 Task: Implement duplicate rules in client object.
Action: Mouse moved to (627, 54)
Screenshot: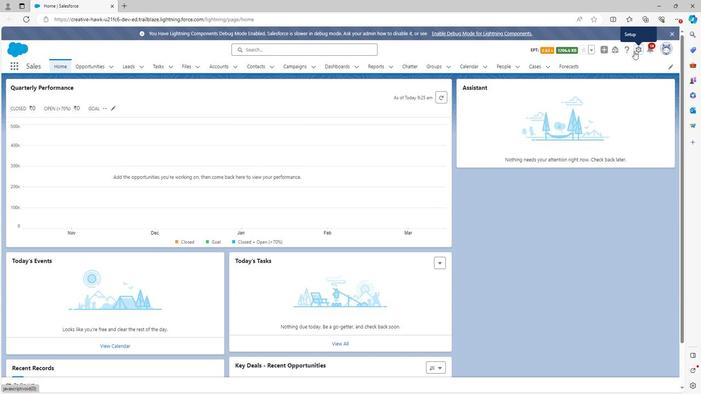 
Action: Mouse pressed left at (627, 54)
Screenshot: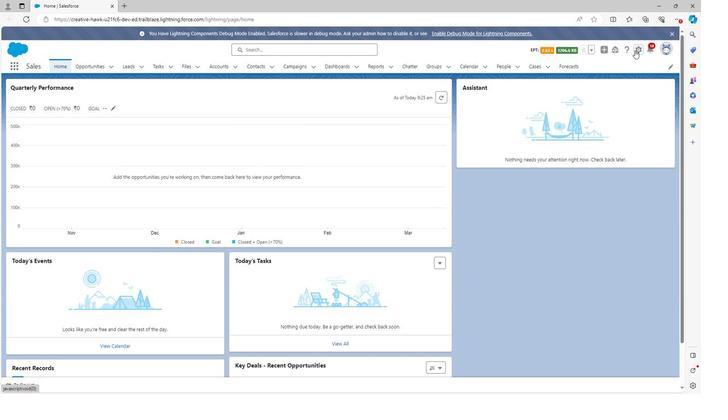 
Action: Mouse moved to (602, 74)
Screenshot: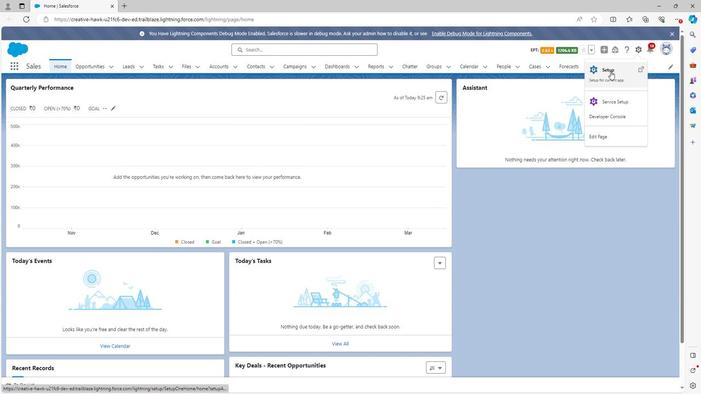 
Action: Mouse pressed left at (602, 74)
Screenshot: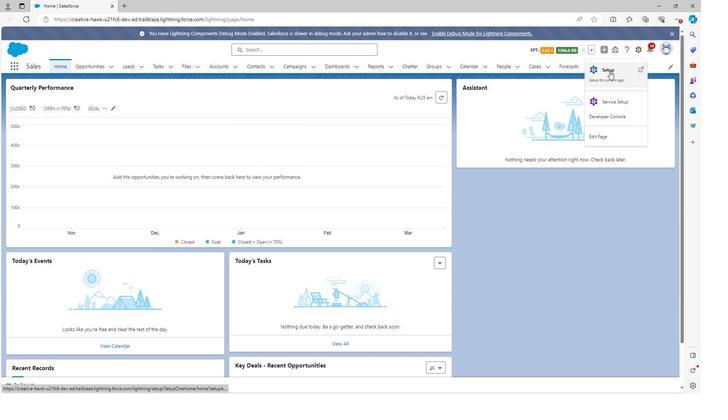 
Action: Mouse moved to (38, 88)
Screenshot: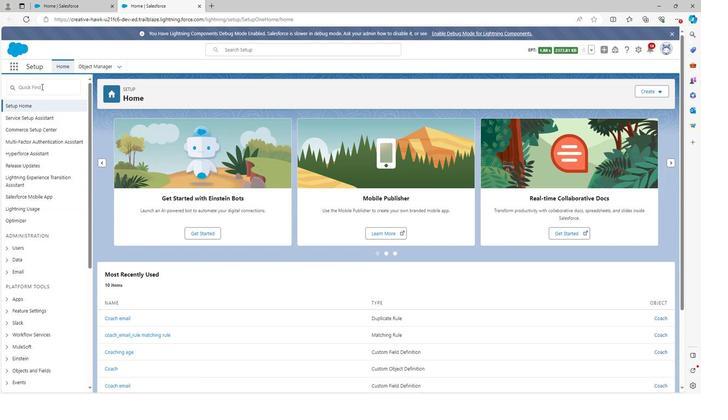 
Action: Mouse pressed left at (38, 88)
Screenshot: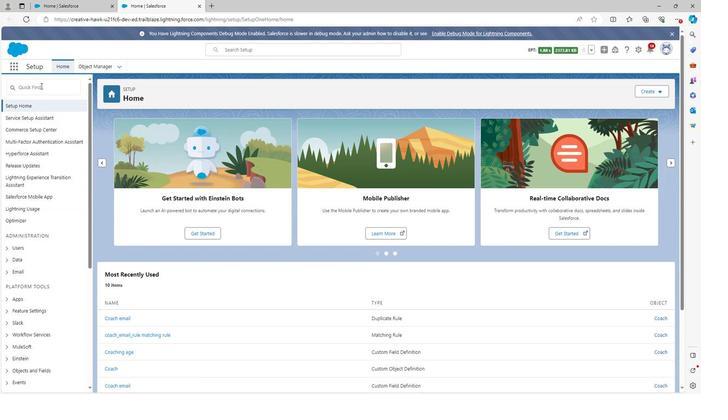 
Action: Mouse moved to (37, 88)
Screenshot: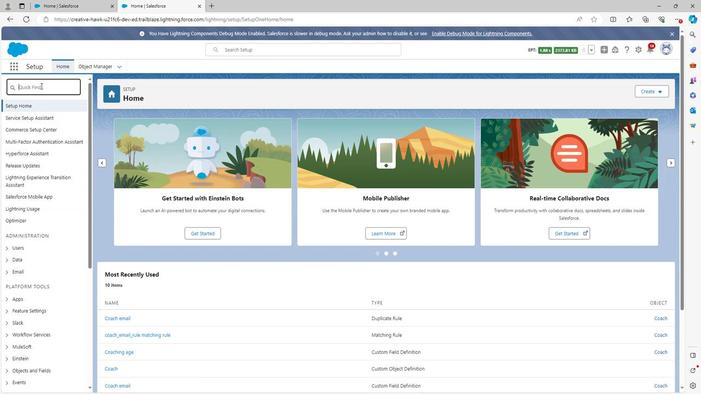 
Action: Key pressed dupl
Screenshot: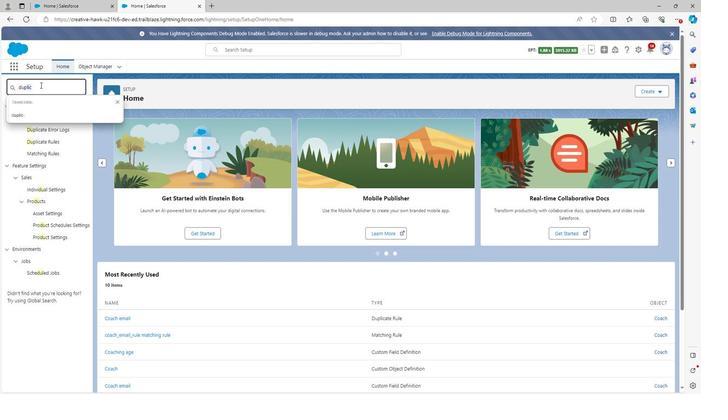 
Action: Mouse moved to (35, 140)
Screenshot: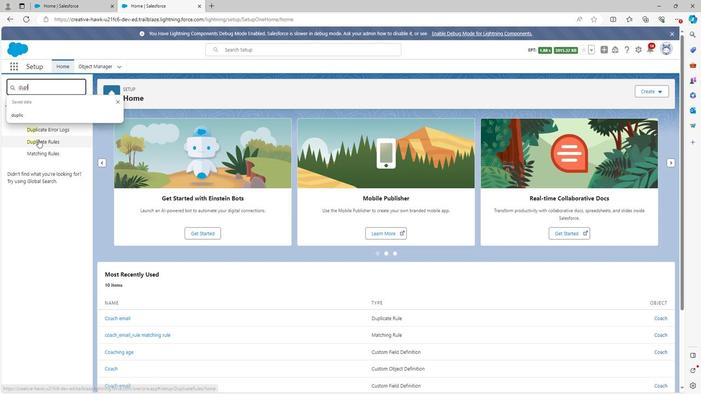 
Action: Mouse pressed left at (35, 140)
Screenshot: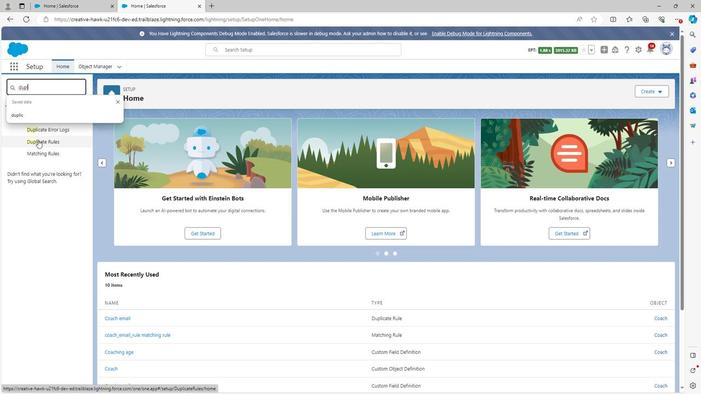 
Action: Mouse moved to (374, 184)
Screenshot: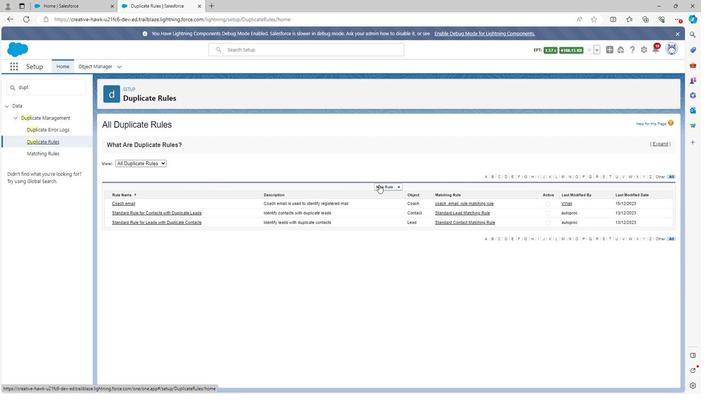 
Action: Mouse pressed left at (374, 184)
Screenshot: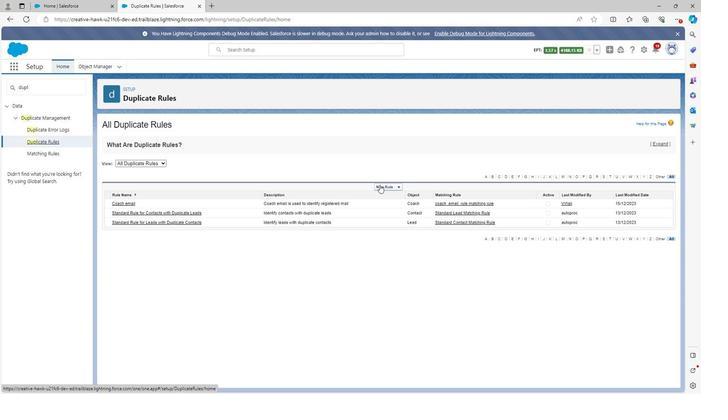 
Action: Mouse moved to (377, 197)
Screenshot: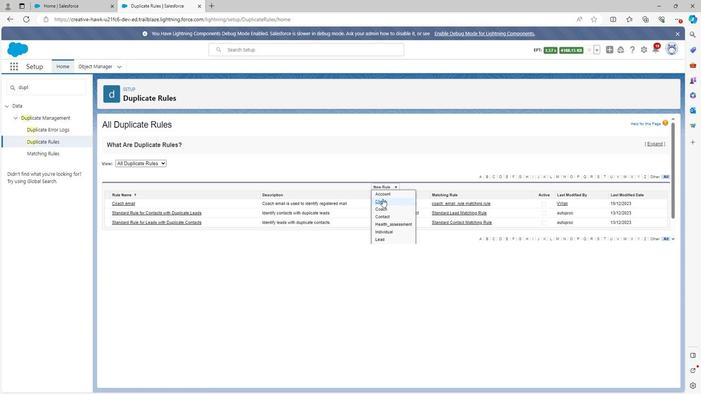 
Action: Mouse pressed left at (377, 197)
Screenshot: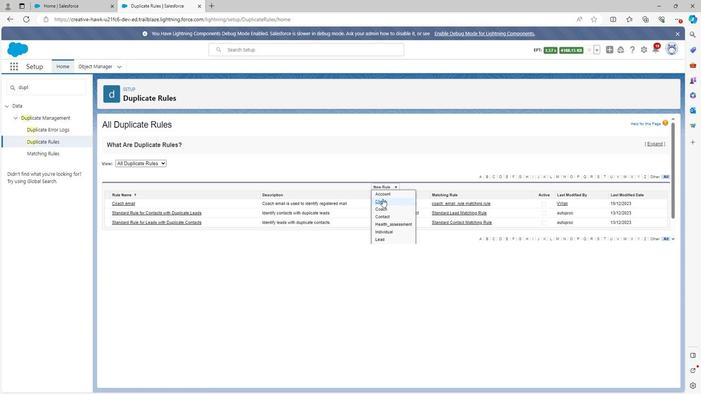 
Action: Mouse moved to (221, 167)
Screenshot: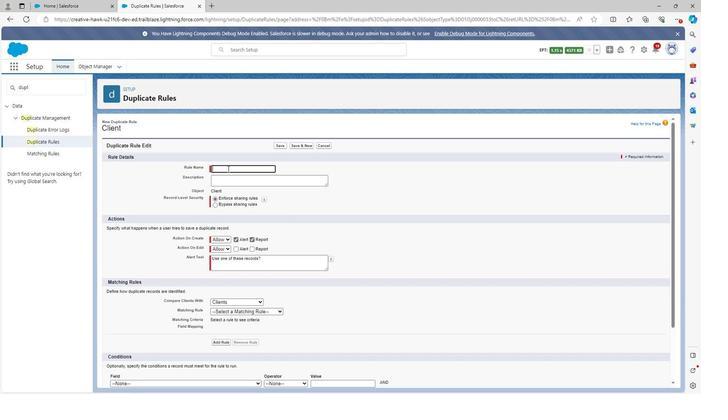 
Action: Key pressed <Key.shift>Client<Key.space>address
Screenshot: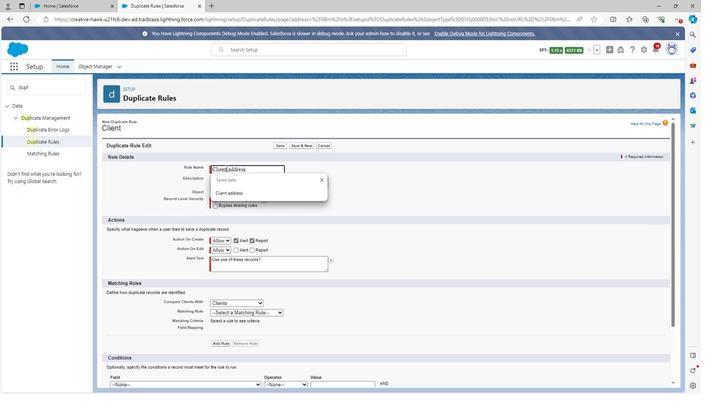 
Action: Mouse moved to (283, 196)
Screenshot: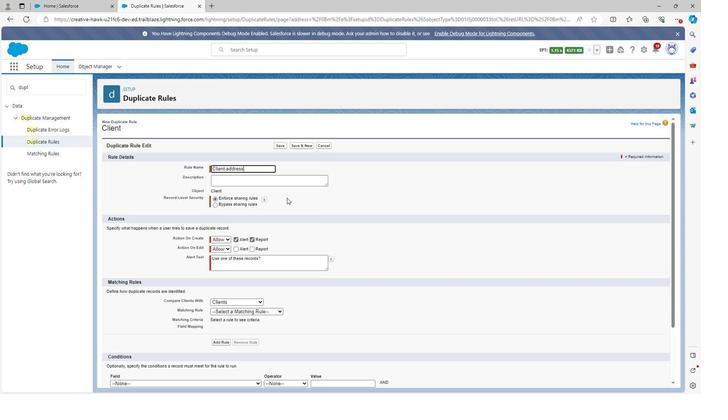 
Action: Mouse pressed left at (283, 196)
Screenshot: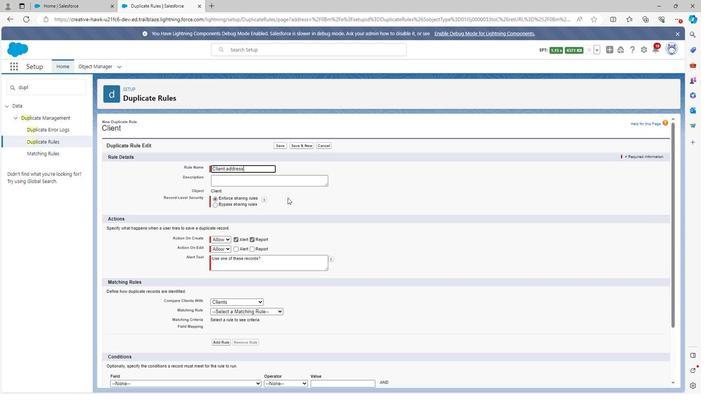 
Action: Mouse moved to (250, 178)
Screenshot: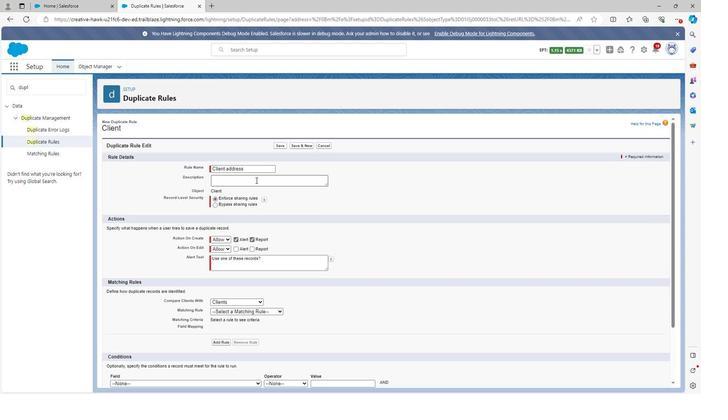
Action: Mouse pressed left at (250, 178)
Screenshot: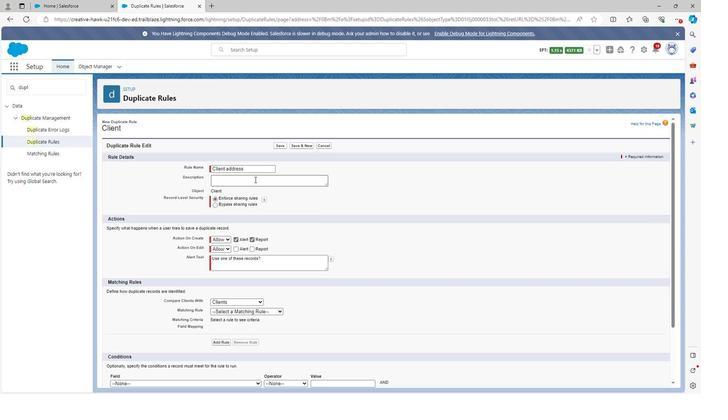 
Action: Mouse moved to (250, 179)
Screenshot: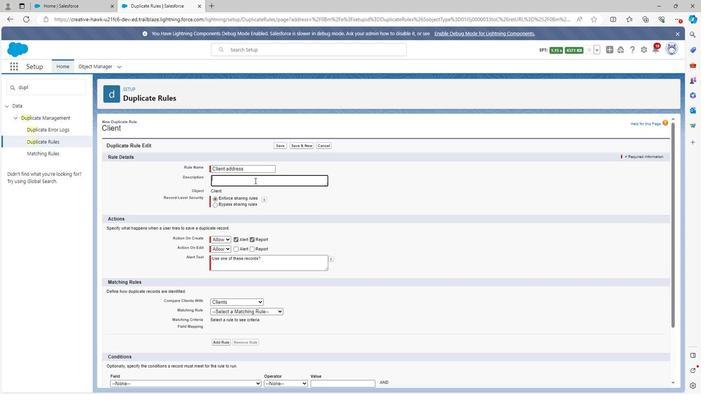 
Action: Key pressed <Key.shift>This<Key.space>rule<Key.space>is<Key.space>used<Key.space>to<Key.space>identify<Key.space>the<Key.space>registered<Key.space>address
Screenshot: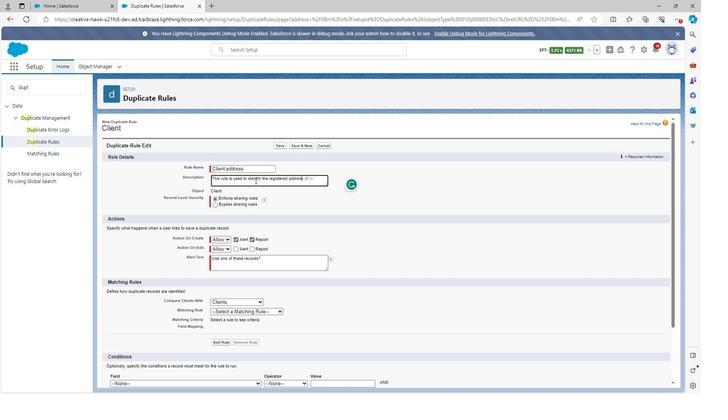 
Action: Mouse moved to (266, 186)
Screenshot: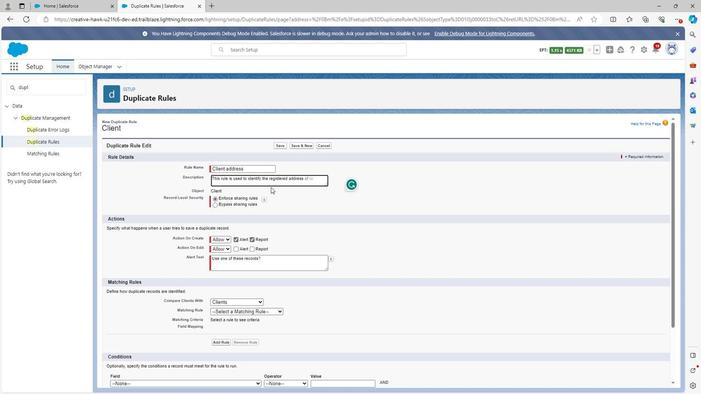 
Action: Key pressed <Key.space>
Screenshot: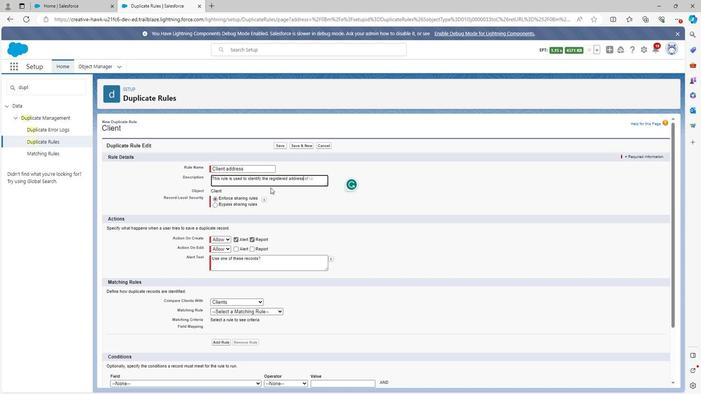 
Action: Mouse moved to (249, 177)
Screenshot: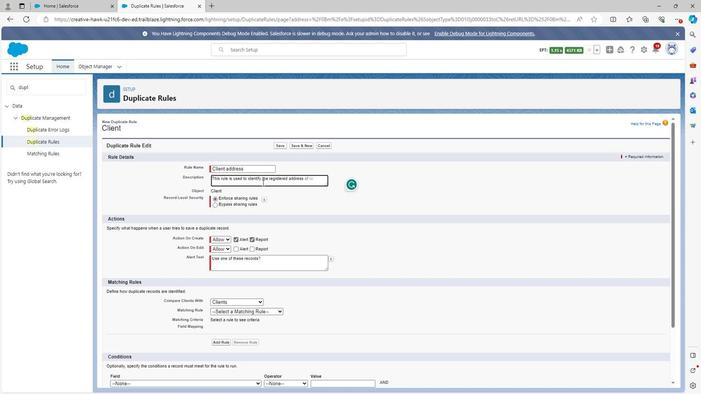 
Action: Key pressed and<Key.space>name
Screenshot: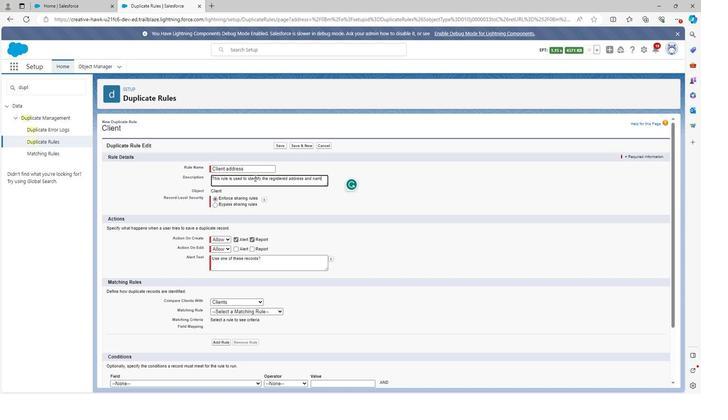 
Action: Mouse moved to (259, 254)
Screenshot: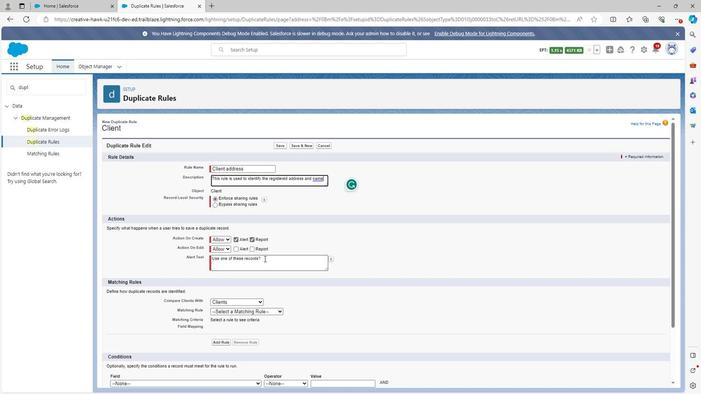 
Action: Mouse pressed left at (259, 254)
Screenshot: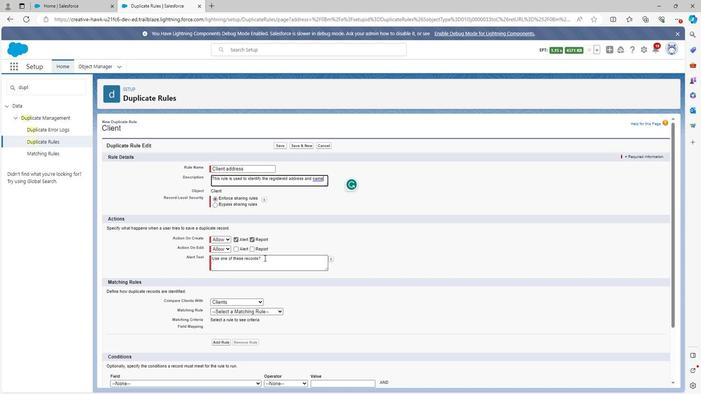 
Action: Mouse moved to (201, 255)
Screenshot: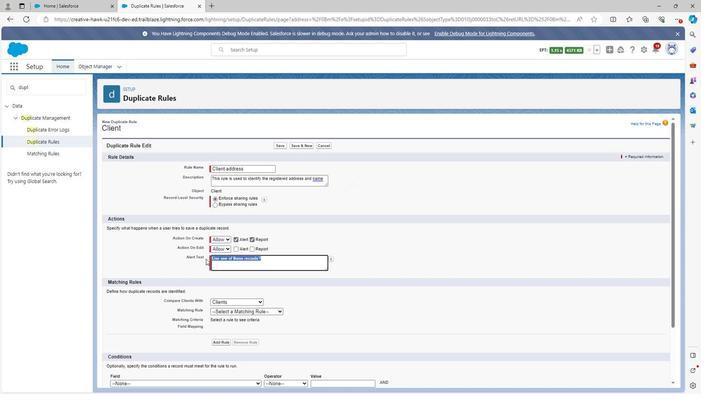
Action: Key pressed <Key.shift><Key.shift><Key.shift><Key.shift><Key.shift>You<Key.space>cannot<Key.space>cret<Key.backspace>ate<Key.space>a<Key.space>client<Key.space>of<Key.space>same<Key.space>name<Key.space>and<Key.space>address
Screenshot: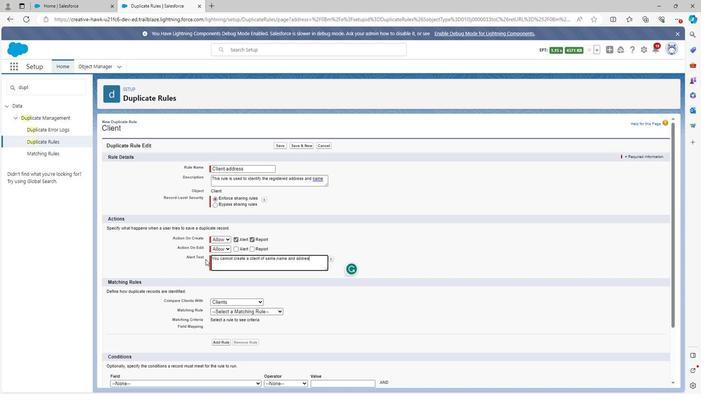 
Action: Mouse moved to (216, 303)
Screenshot: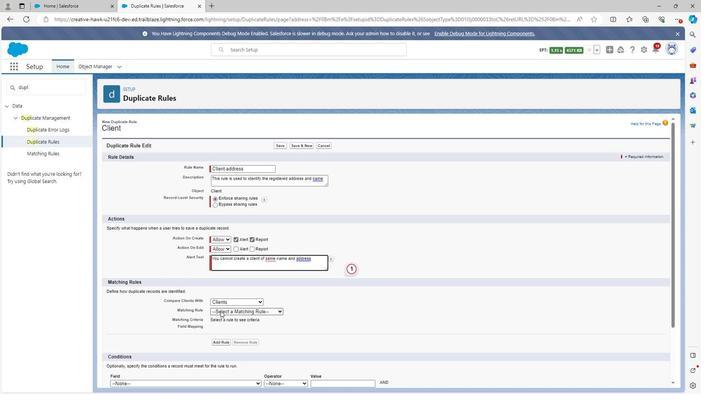 
Action: Mouse pressed left at (216, 303)
Screenshot: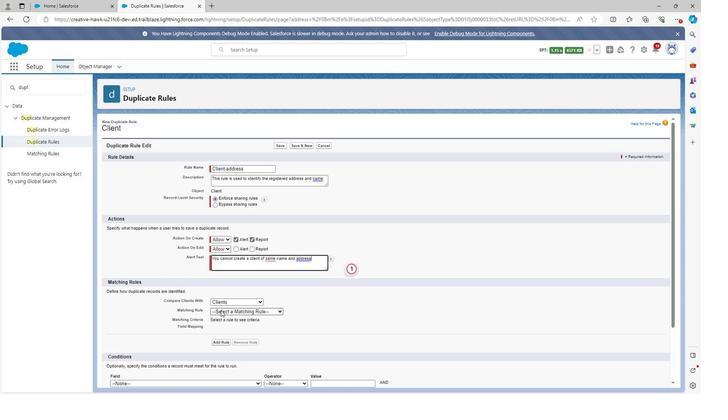 
Action: Mouse moved to (223, 317)
Screenshot: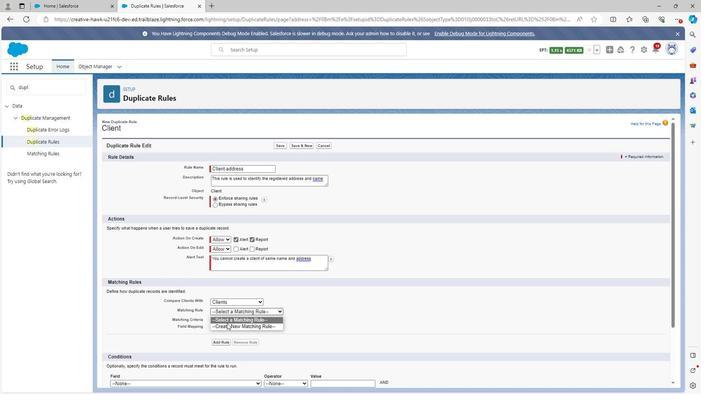 
Action: Mouse pressed left at (223, 317)
Screenshot: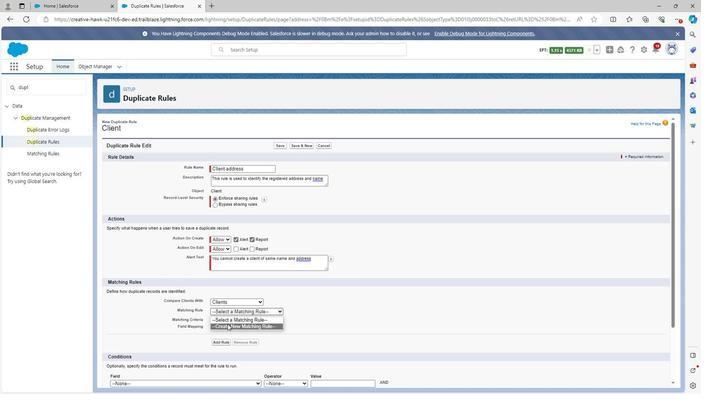 
Action: Mouse moved to (374, 254)
Screenshot: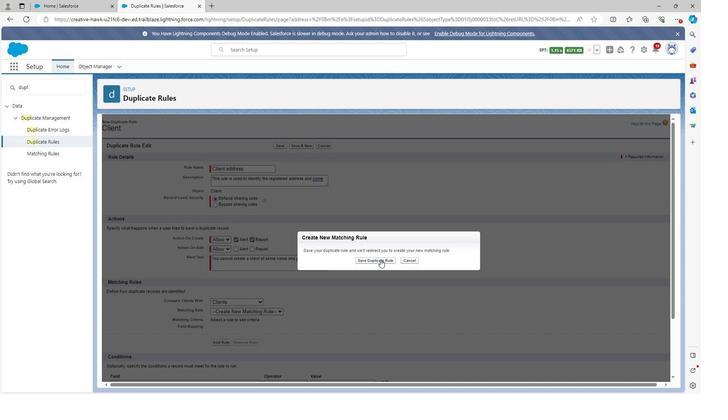 
Action: Mouse pressed left at (374, 254)
Screenshot: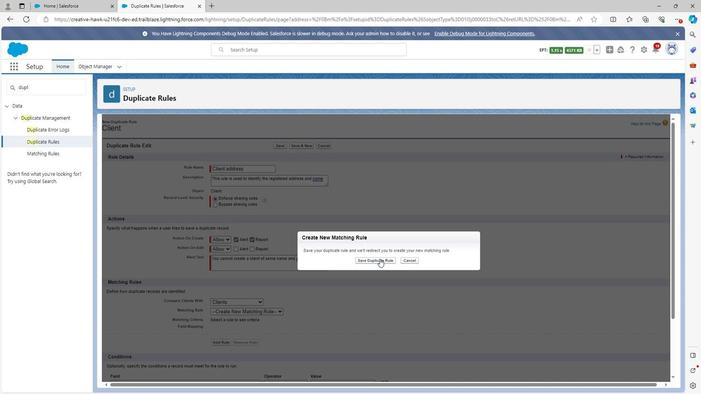 
Action: Mouse moved to (229, 215)
Screenshot: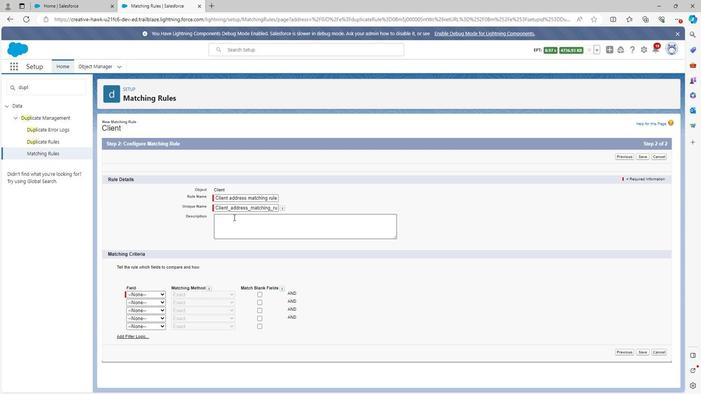 
Action: Mouse pressed left at (229, 215)
Screenshot: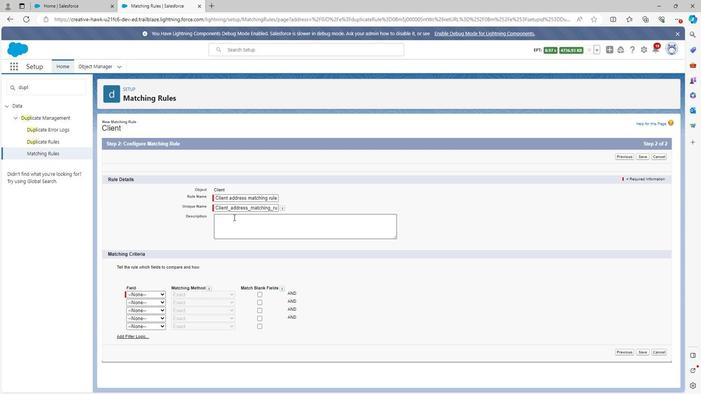 
Action: Mouse moved to (220, 229)
Screenshot: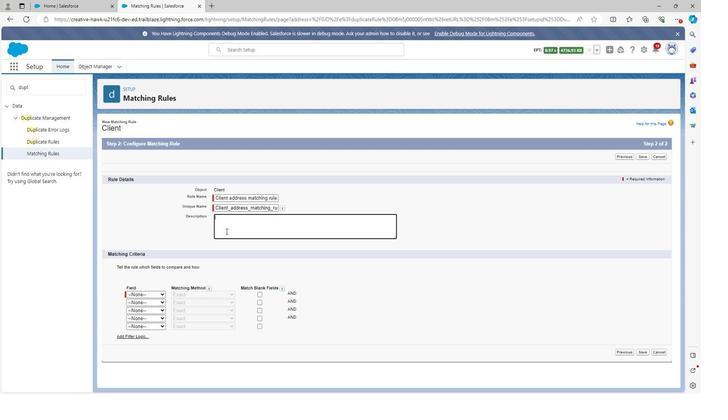 
Action: Key pressed <Key.shift><Key.shift><Key.shift><Key.shift><Key.shift><Key.shift><Key.shift><Key.shift><Key.shift><Key.shift><Key.shift><Key.shift><Key.shift><Key.shift><Key.shift><Key.shift><Key.shift><Key.shift><Key.shift><Key.shift><Key.shift><Key.shift><Key.shift><Key.shift><Key.shift><Key.shift><Key.shift><Key.shift><Key.shift><Key.shift><Key.shift><Key.shift><Key.shift><Key.shift><Key.shift><Key.shift><Key.shift>Identify<Key.space>the<Key.space>name<Key.space>and<Key.space>address
Screenshot: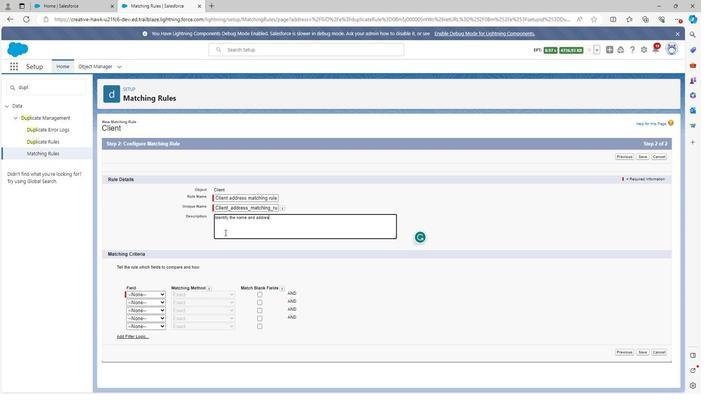 
Action: Mouse moved to (141, 288)
Screenshot: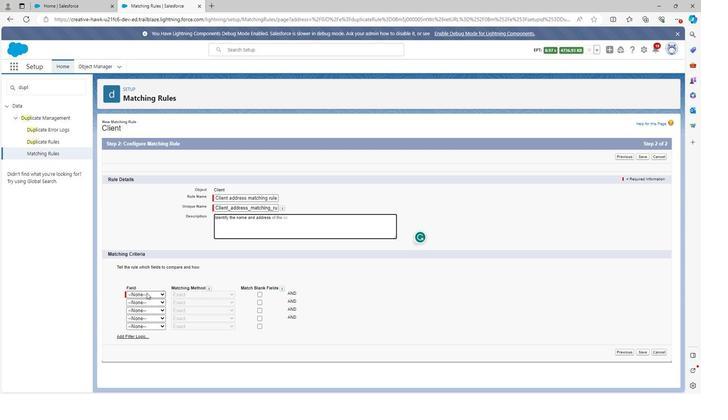 
Action: Mouse pressed left at (141, 288)
Screenshot: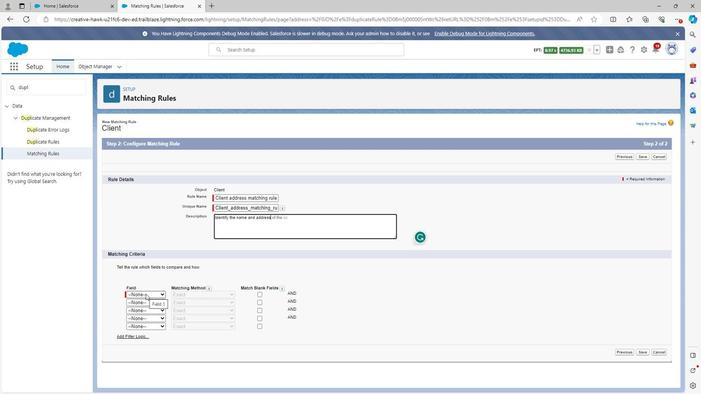 
Action: Mouse moved to (144, 303)
Screenshot: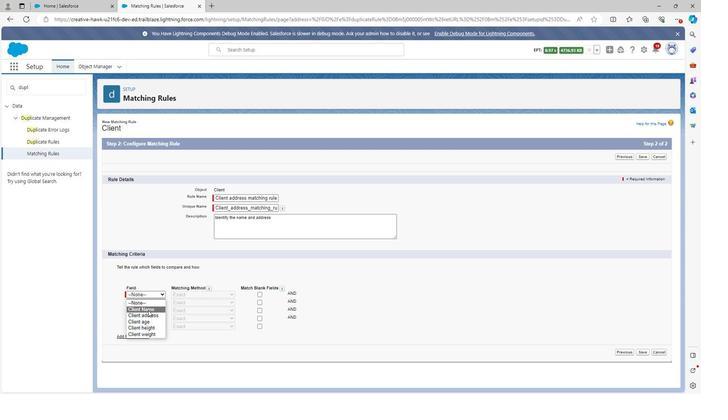 
Action: Mouse pressed left at (144, 303)
Screenshot: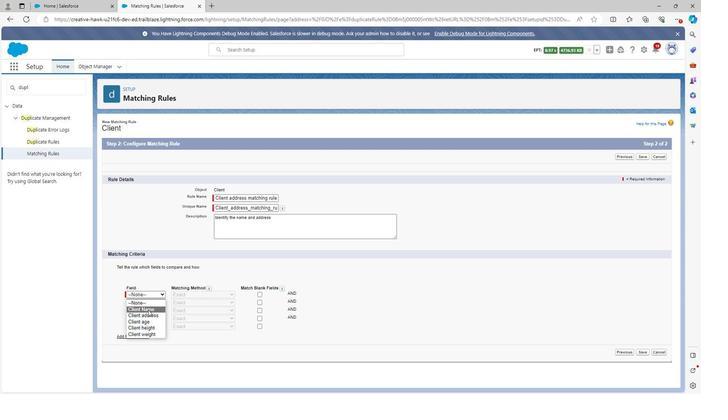
Action: Mouse moved to (139, 296)
Screenshot: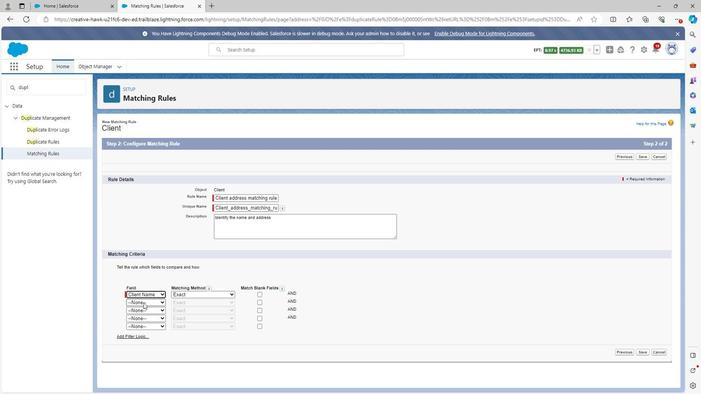 
Action: Mouse pressed left at (139, 296)
Screenshot: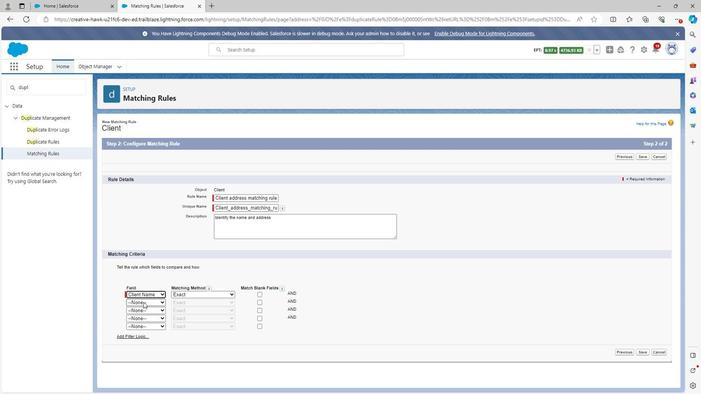 
Action: Mouse moved to (142, 316)
Screenshot: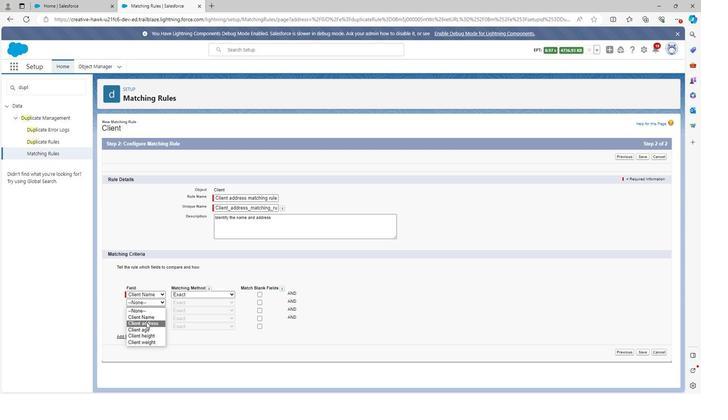 
Action: Mouse pressed left at (142, 316)
Screenshot: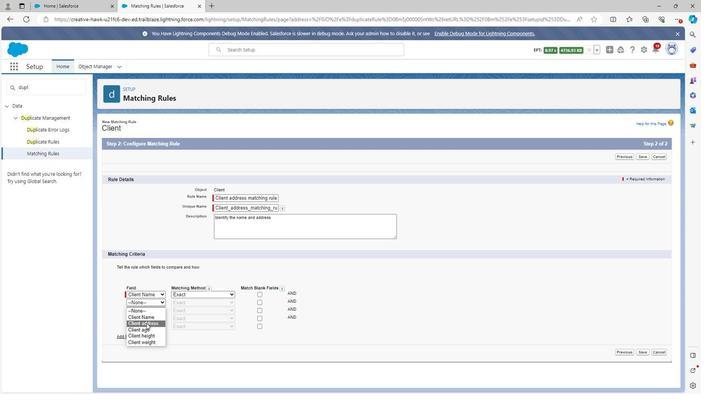 
Action: Mouse moved to (634, 343)
Screenshot: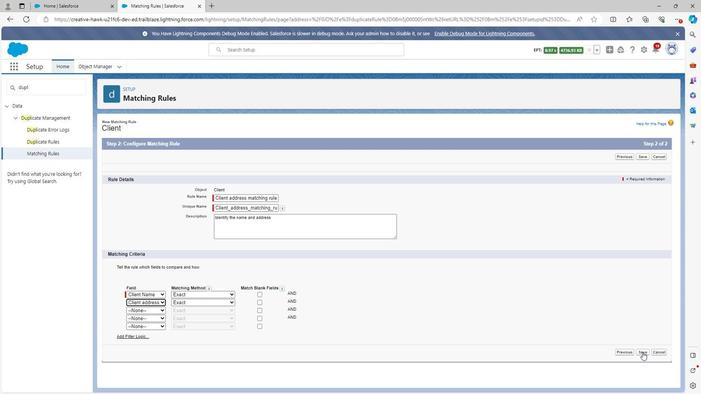 
Action: Mouse pressed left at (634, 343)
Screenshot: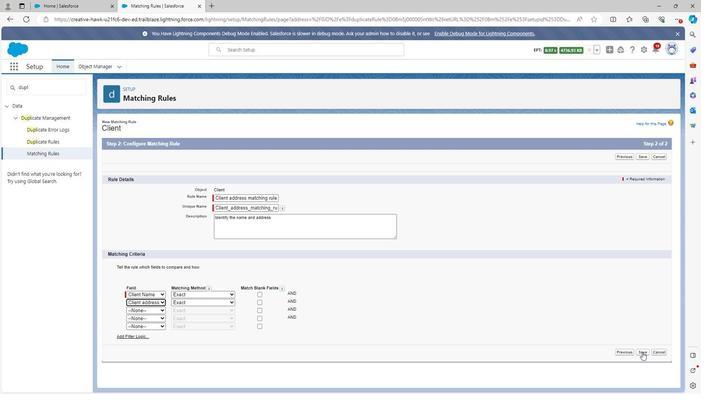 
Action: Mouse moved to (48, 142)
Screenshot: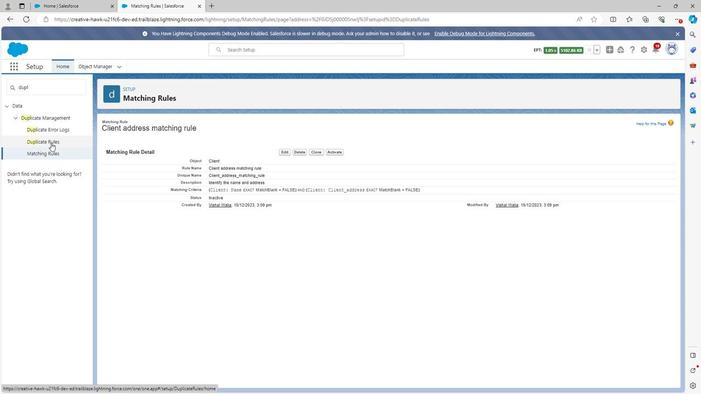 
Action: Mouse pressed left at (48, 142)
Screenshot: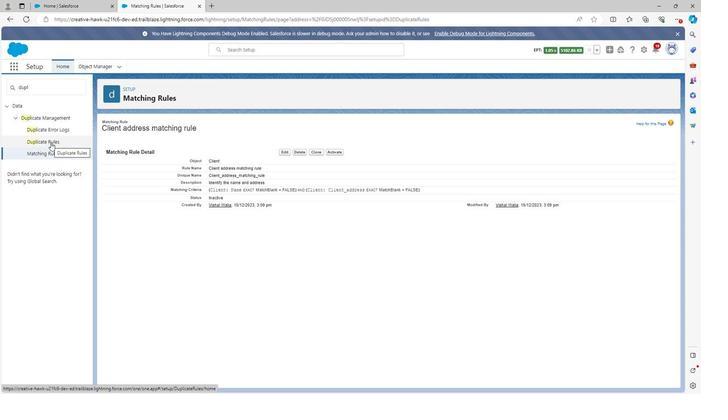 
Action: Mouse moved to (124, 201)
Screenshot: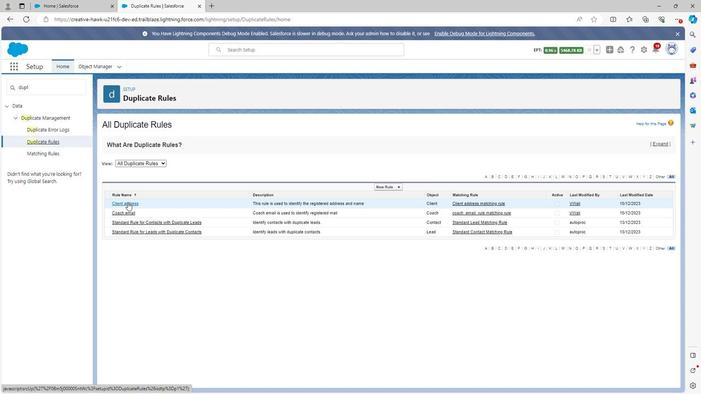 
Action: Mouse pressed left at (124, 201)
Screenshot: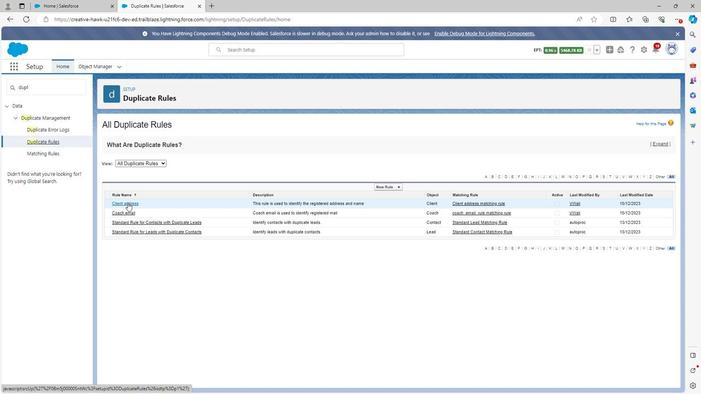 
Action: Mouse moved to (282, 251)
Screenshot: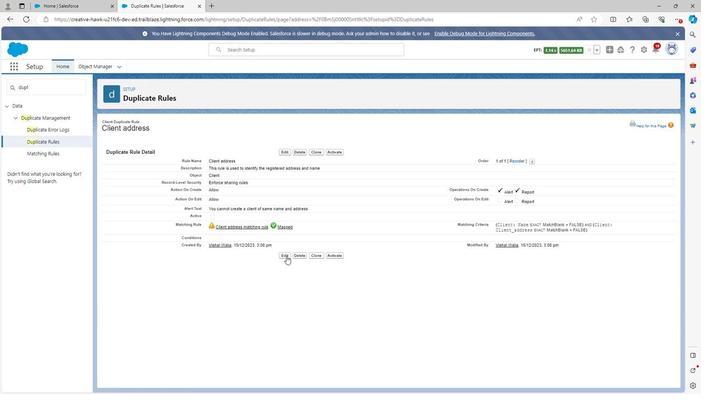 
Action: Mouse pressed left at (282, 251)
Screenshot: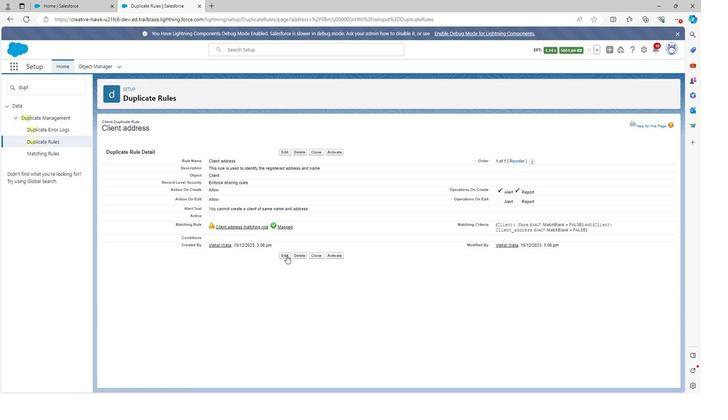 
Action: Mouse moved to (253, 295)
Screenshot: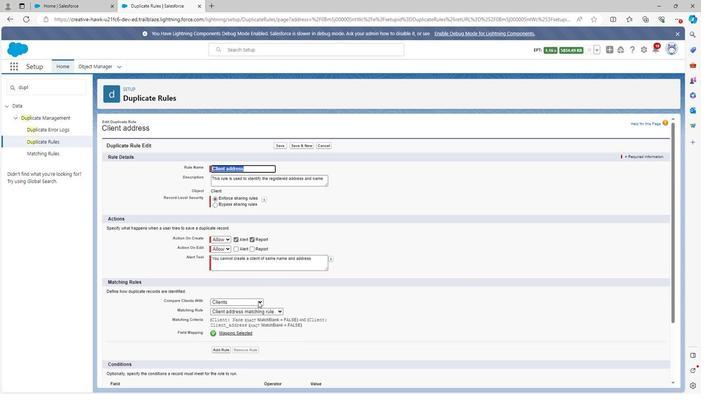 
Action: Mouse scrolled (253, 295) with delta (0, 0)
Screenshot: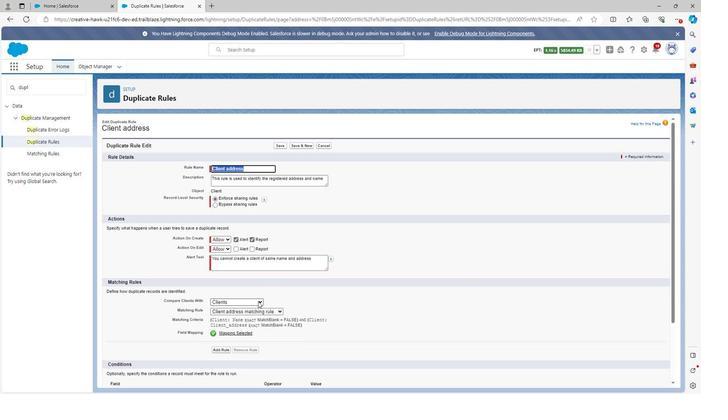 
Action: Mouse scrolled (253, 295) with delta (0, 0)
Screenshot: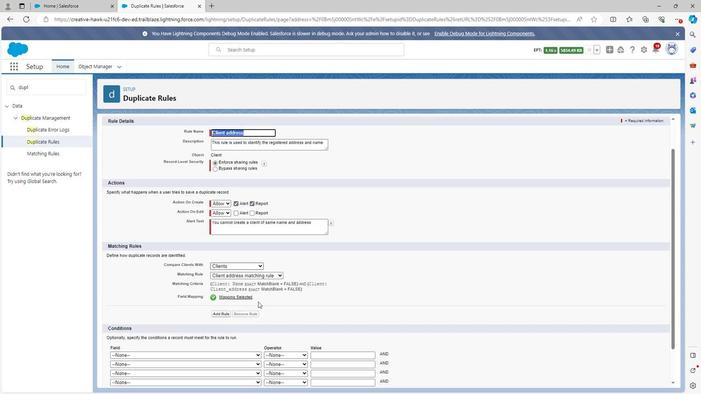 
Action: Mouse moved to (277, 264)
Screenshot: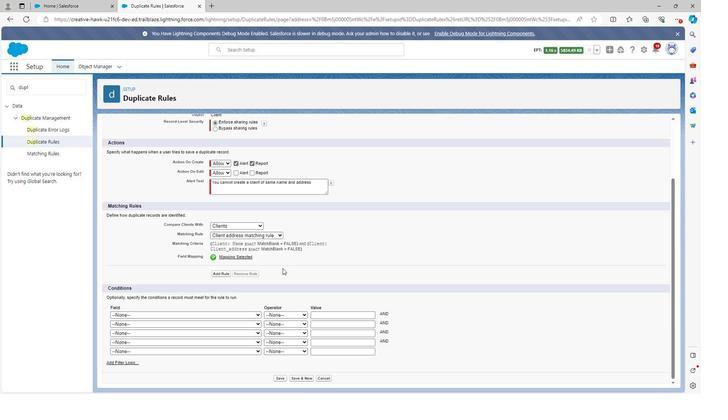 
Action: Mouse scrolled (277, 264) with delta (0, 0)
Screenshot: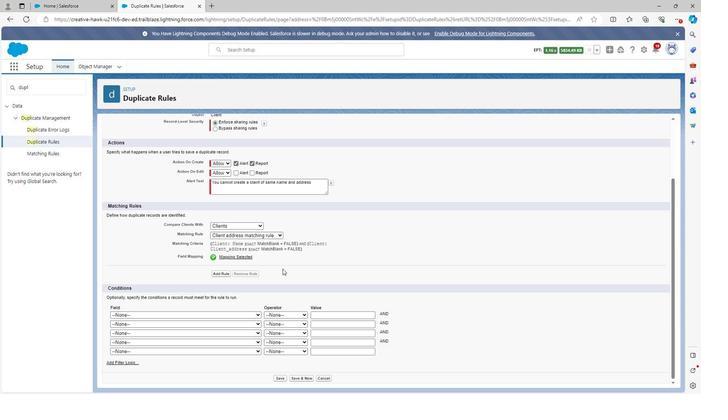 
Action: Mouse scrolled (277, 264) with delta (0, 0)
Screenshot: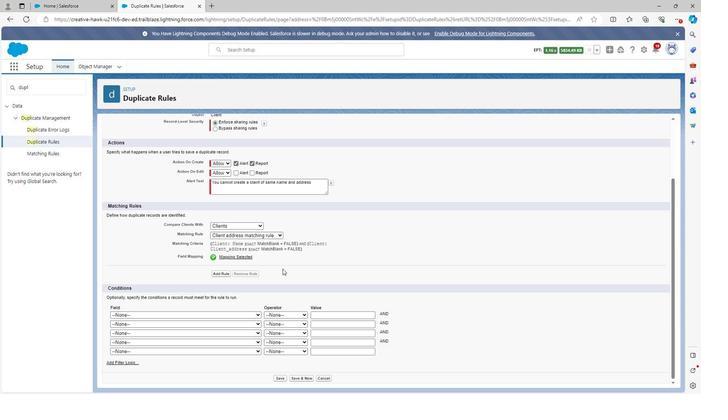 
Action: Mouse moved to (199, 307)
Screenshot: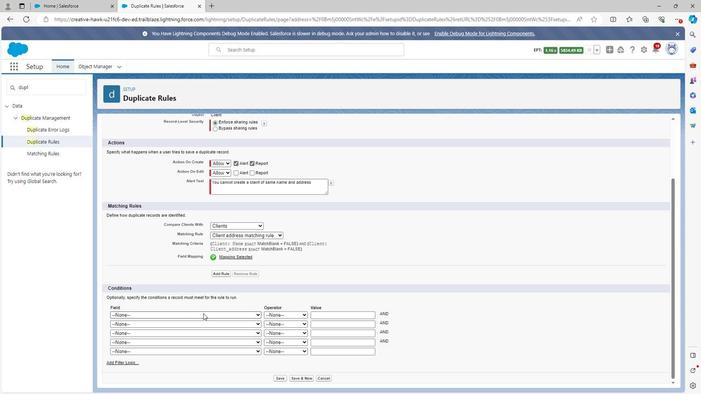 
Action: Mouse pressed left at (199, 307)
Screenshot: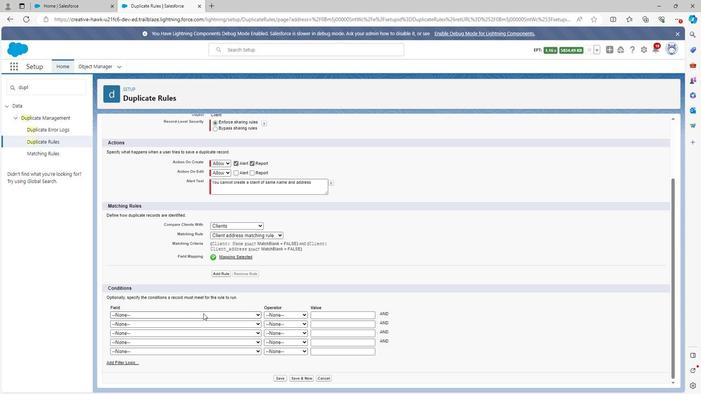 
Action: Mouse moved to (281, 215)
Screenshot: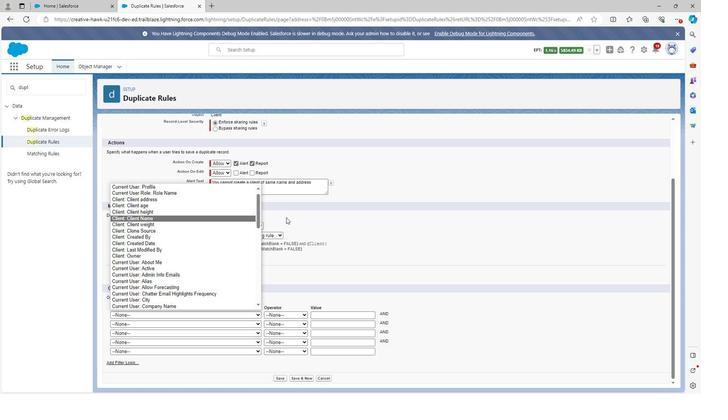 
Action: Mouse pressed left at (281, 215)
Screenshot: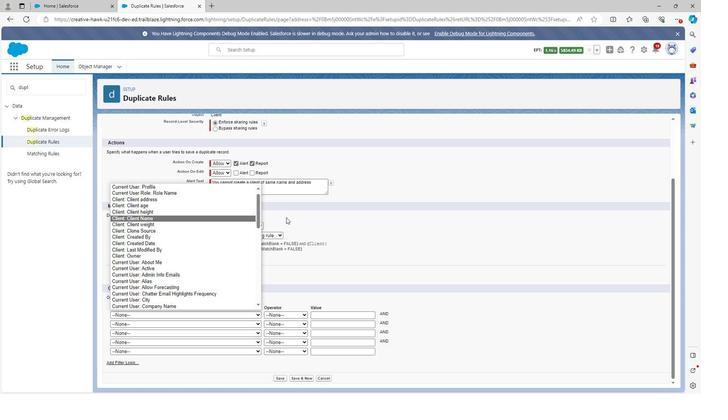 
Action: Mouse moved to (277, 368)
Screenshot: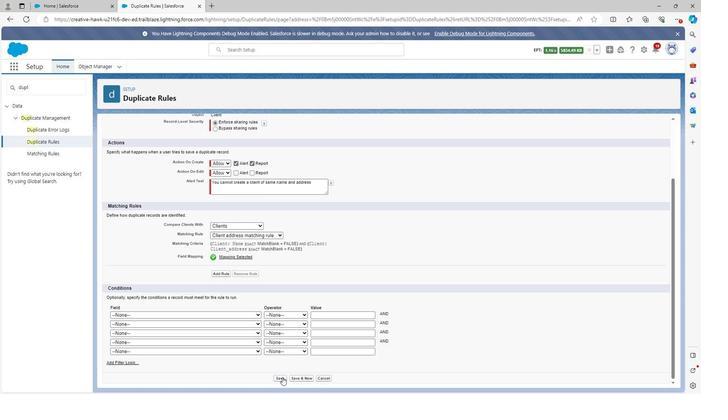 
Action: Mouse pressed left at (277, 368)
Screenshot: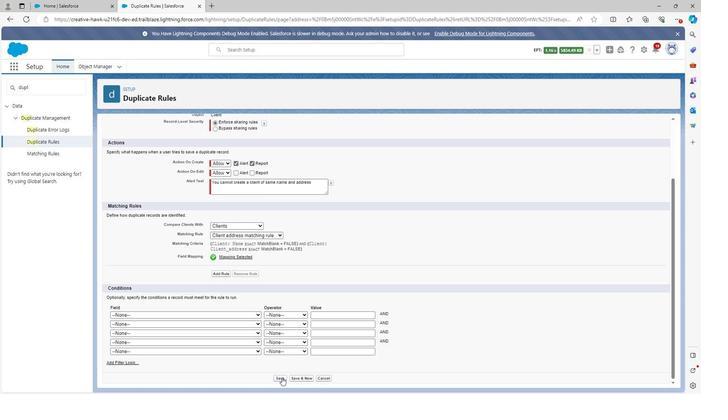 
Action: Mouse moved to (297, 241)
Screenshot: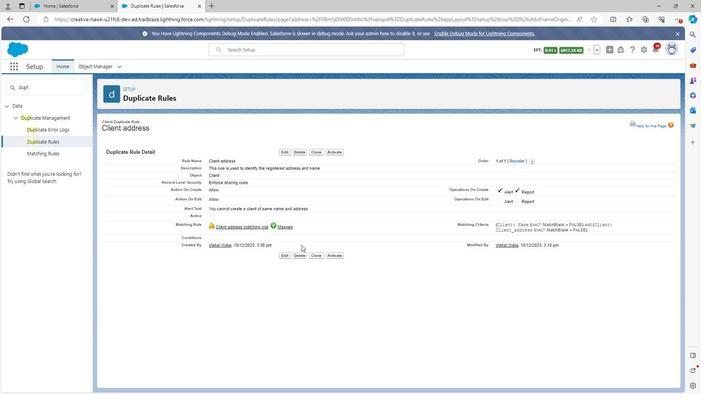 
